 Task: Plan a time to learn the art of sushi making.
Action: Mouse moved to (145, 224)
Screenshot: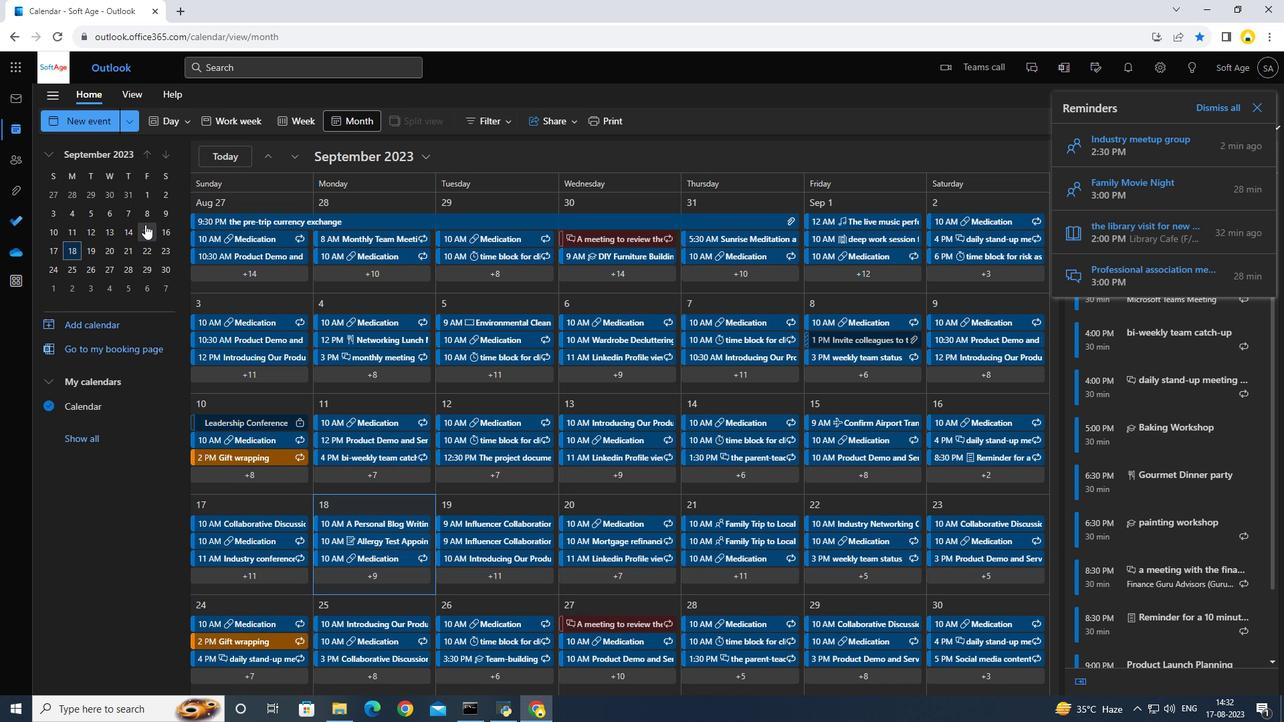 
Action: Mouse pressed left at (145, 224)
Screenshot: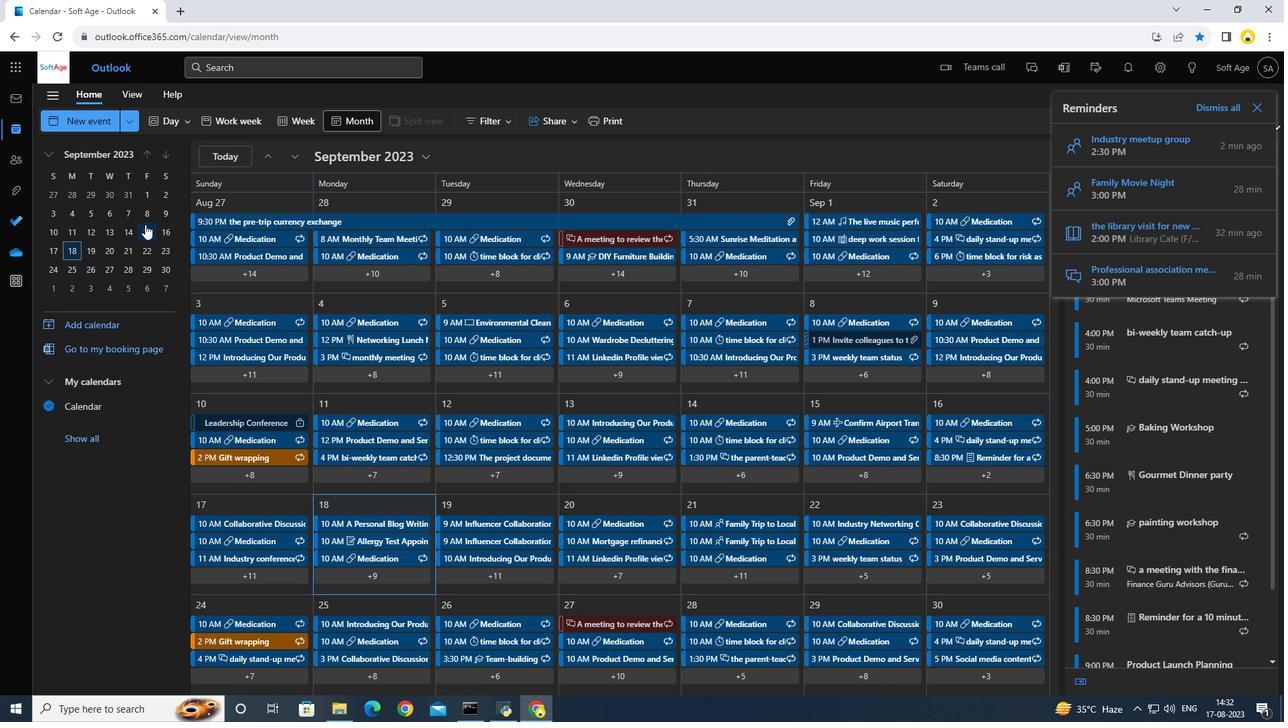 
Action: Mouse moved to (71, 117)
Screenshot: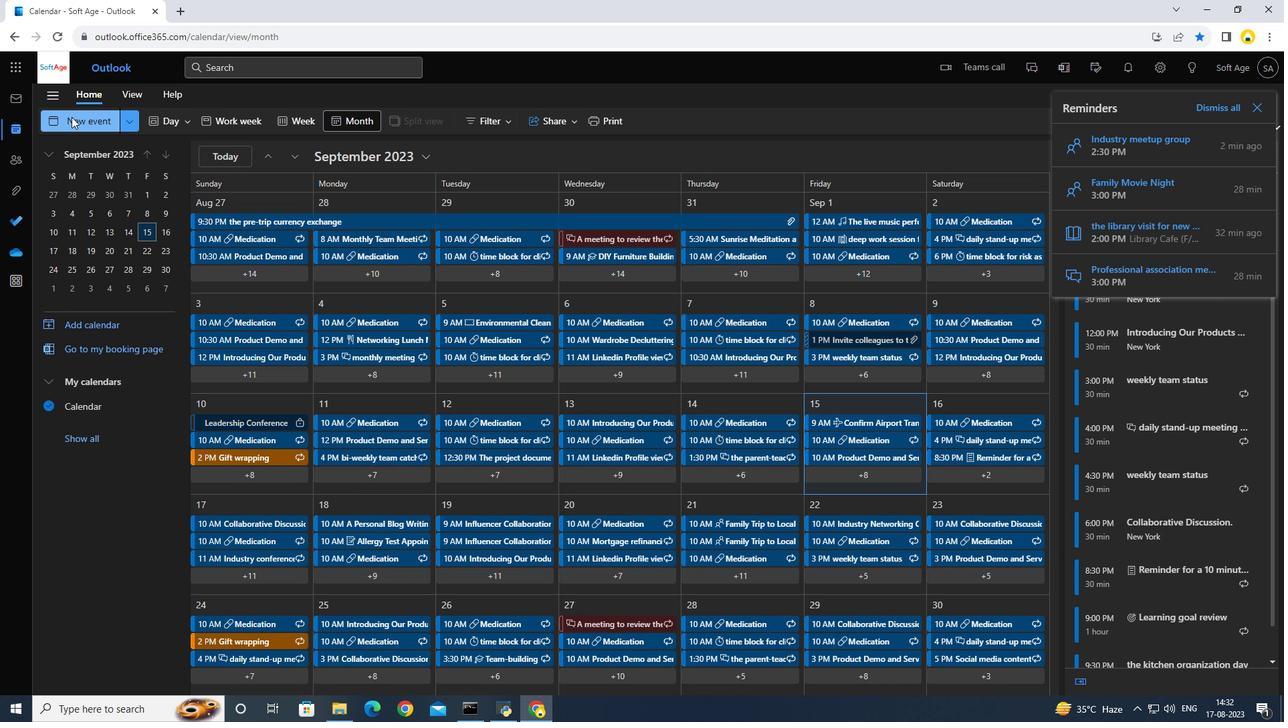 
Action: Mouse pressed left at (71, 117)
Screenshot: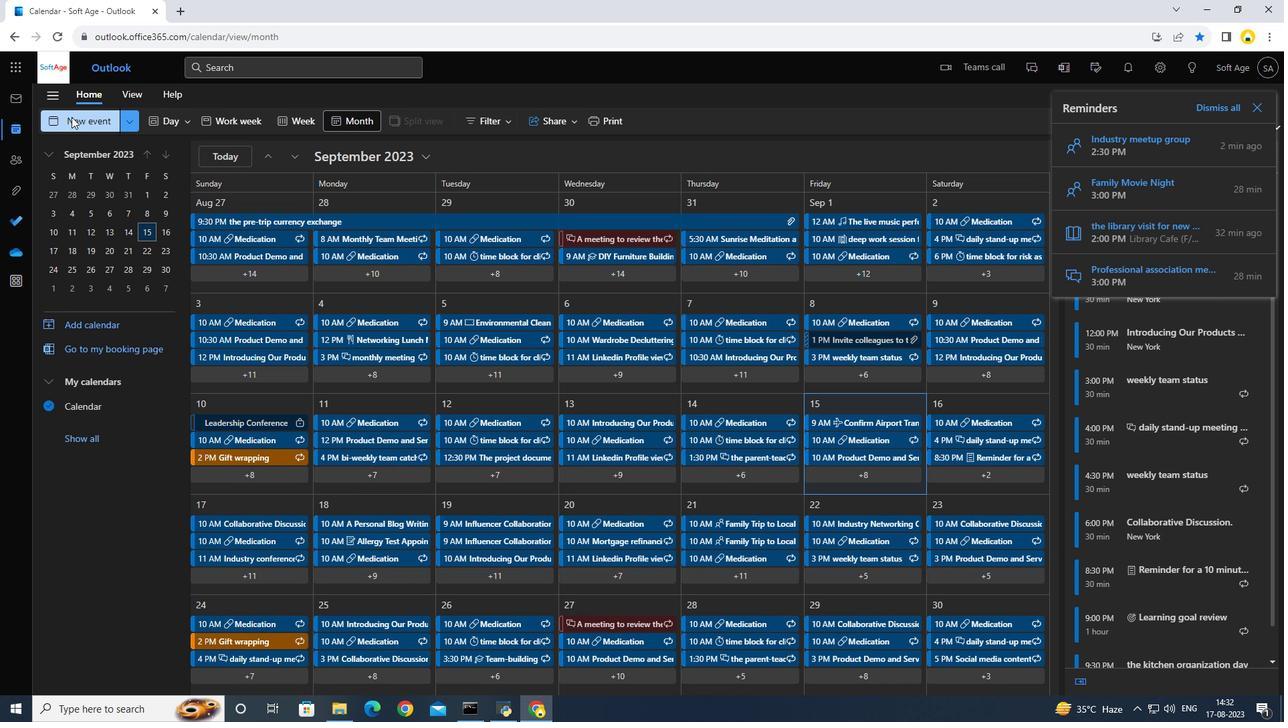 
Action: Mouse moved to (396, 210)
Screenshot: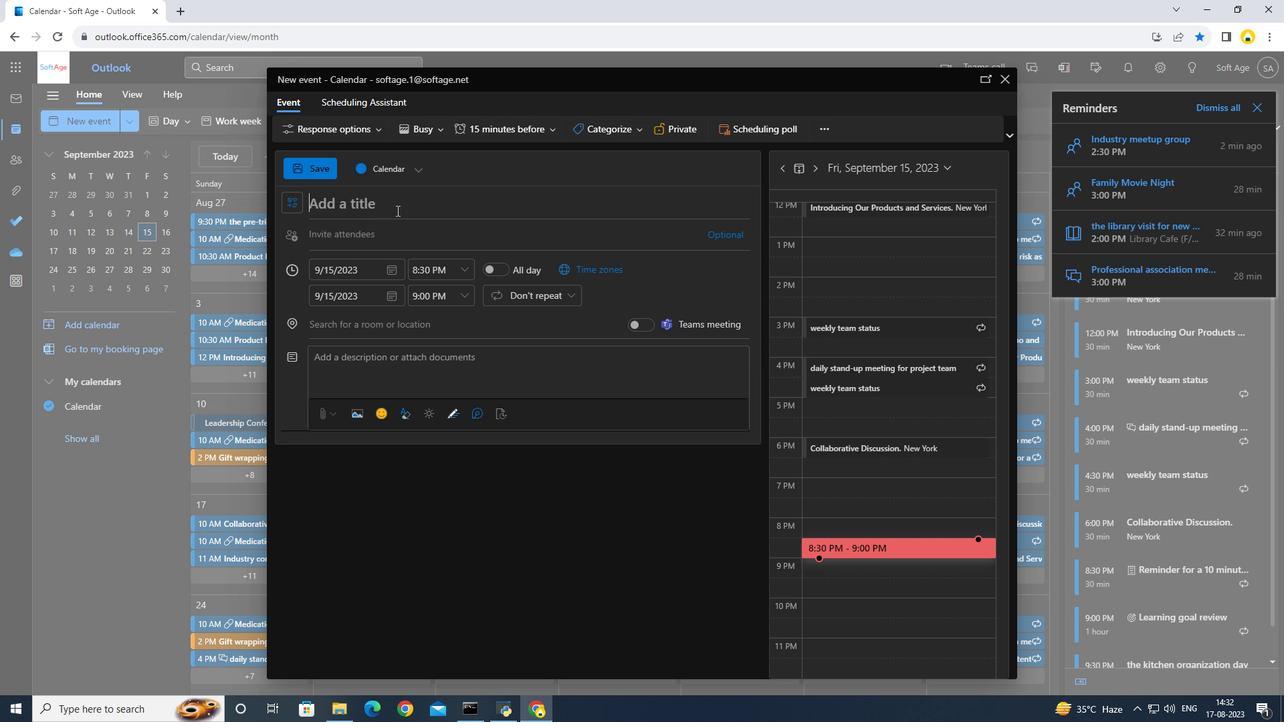 
Action: Key pressed <Key.caps_lock>L<Key.caps_lock>earnibn=<Key.backspace><Key.backspace><Key.backspace>ng<Key.space>the<Key.space>art<Key.space>of<Key.space>making<Key.space><Key.caps_lock>S<Key.caps_lock>y<Key.backspace>ushi
Screenshot: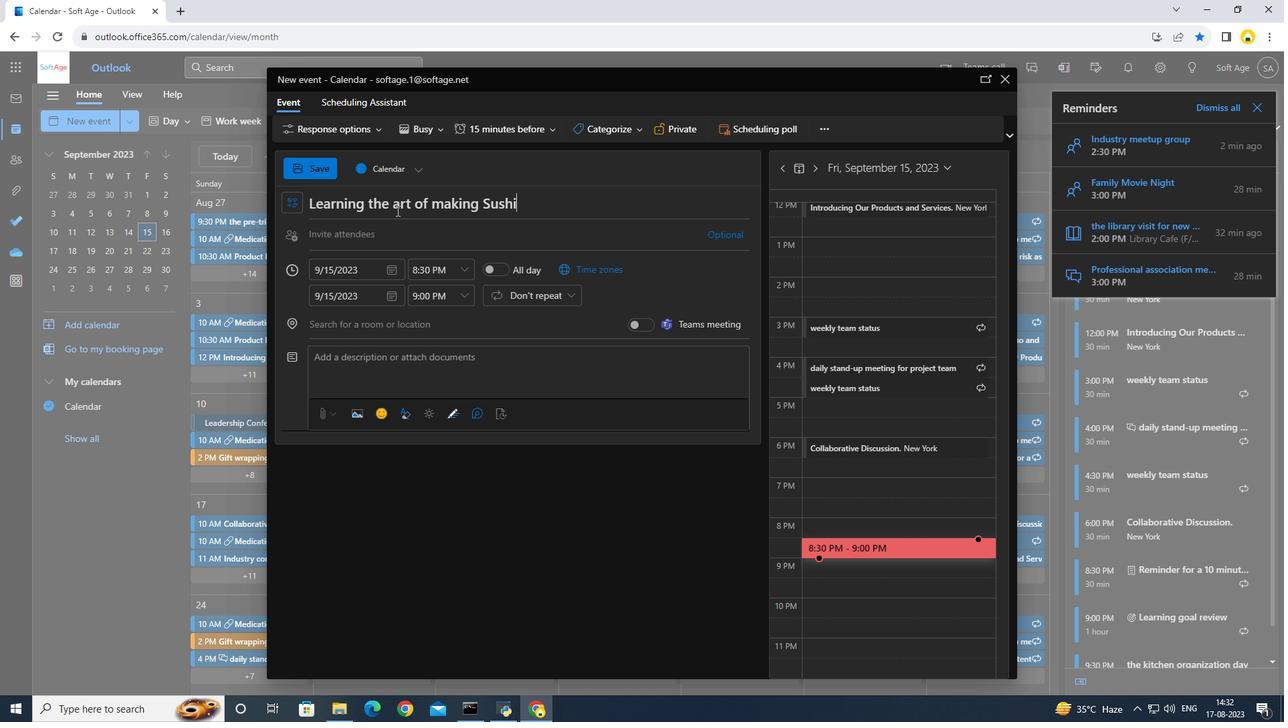 
Action: Mouse moved to (462, 275)
Screenshot: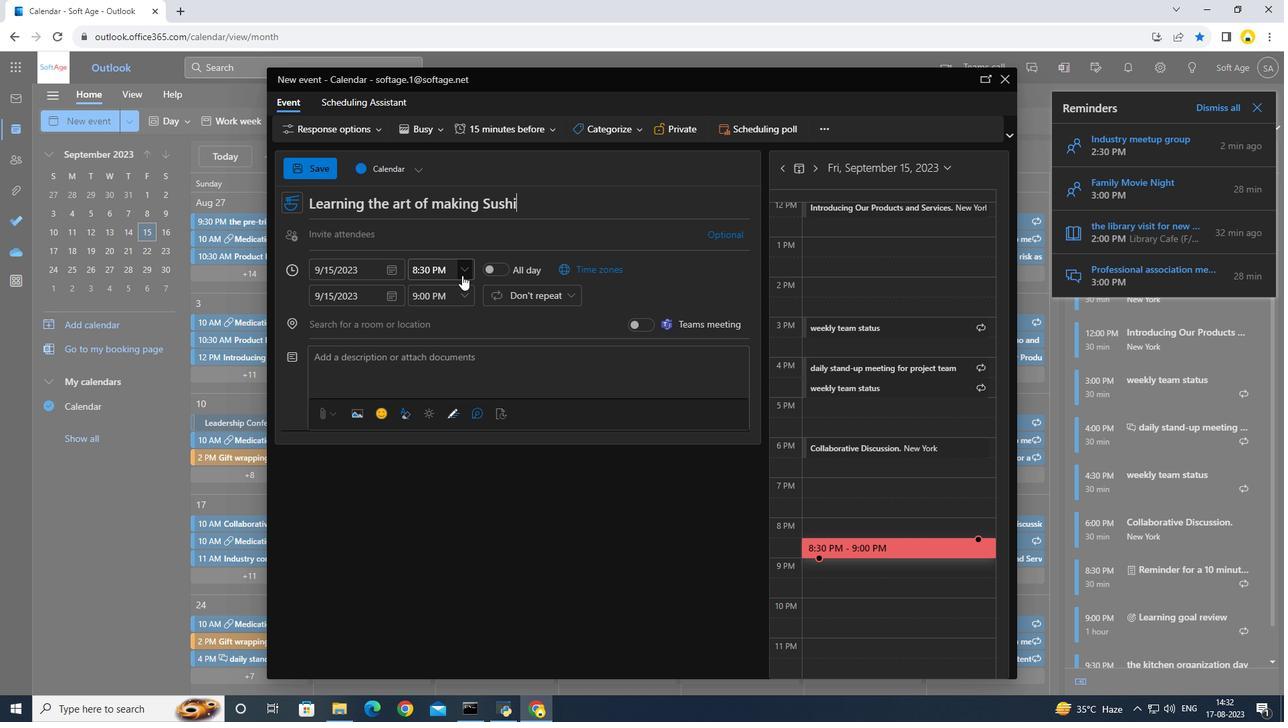 
Action: Mouse pressed left at (462, 275)
Screenshot: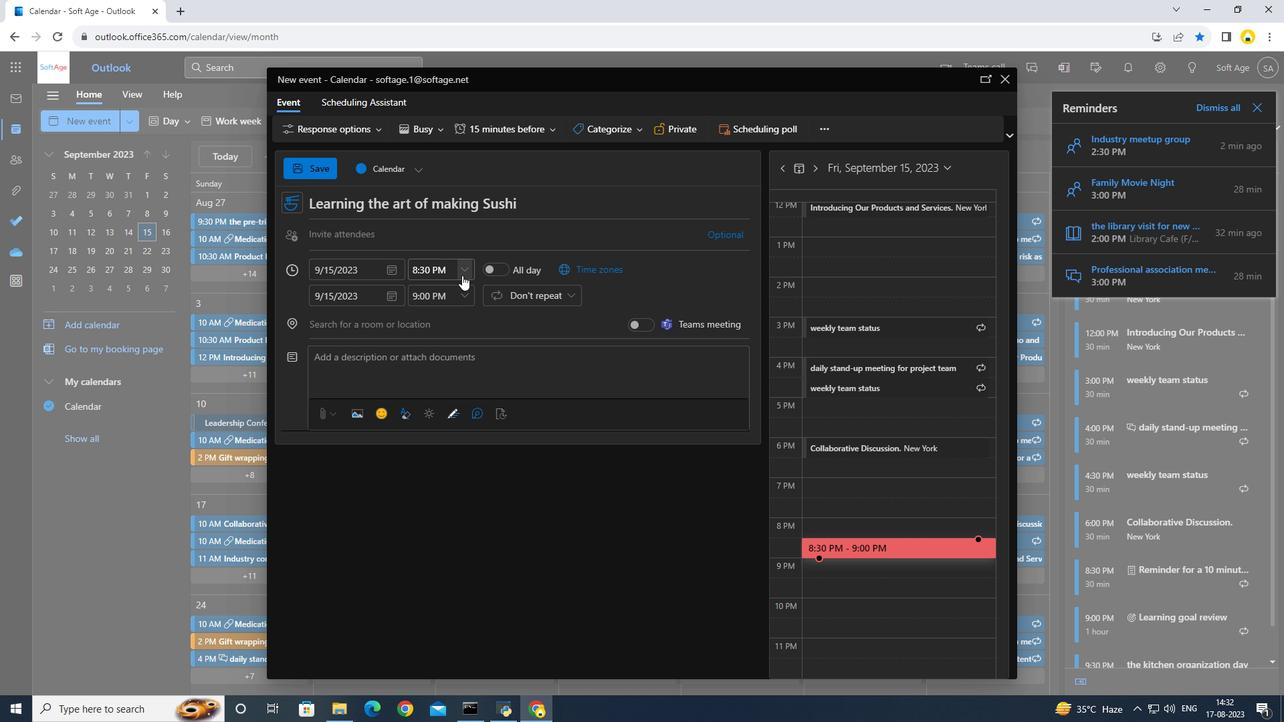 
Action: Mouse moved to (430, 322)
Screenshot: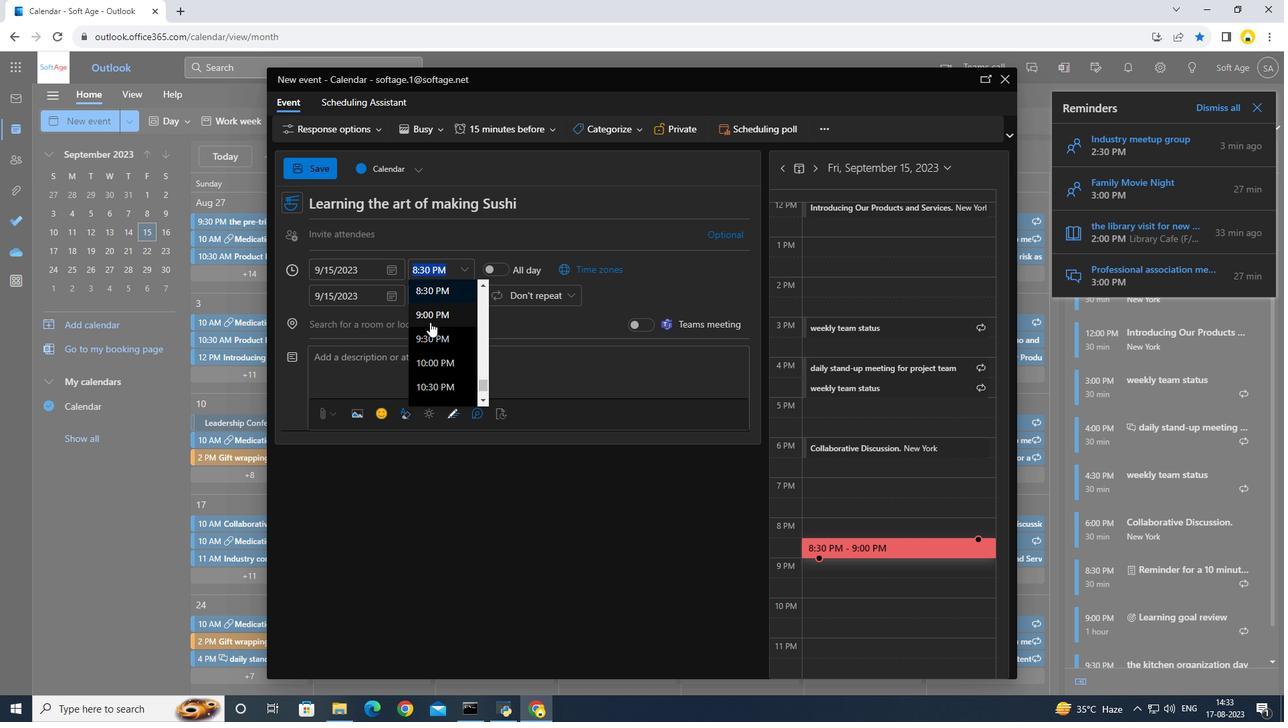 
Action: Mouse scrolled (430, 323) with delta (0, 0)
Screenshot: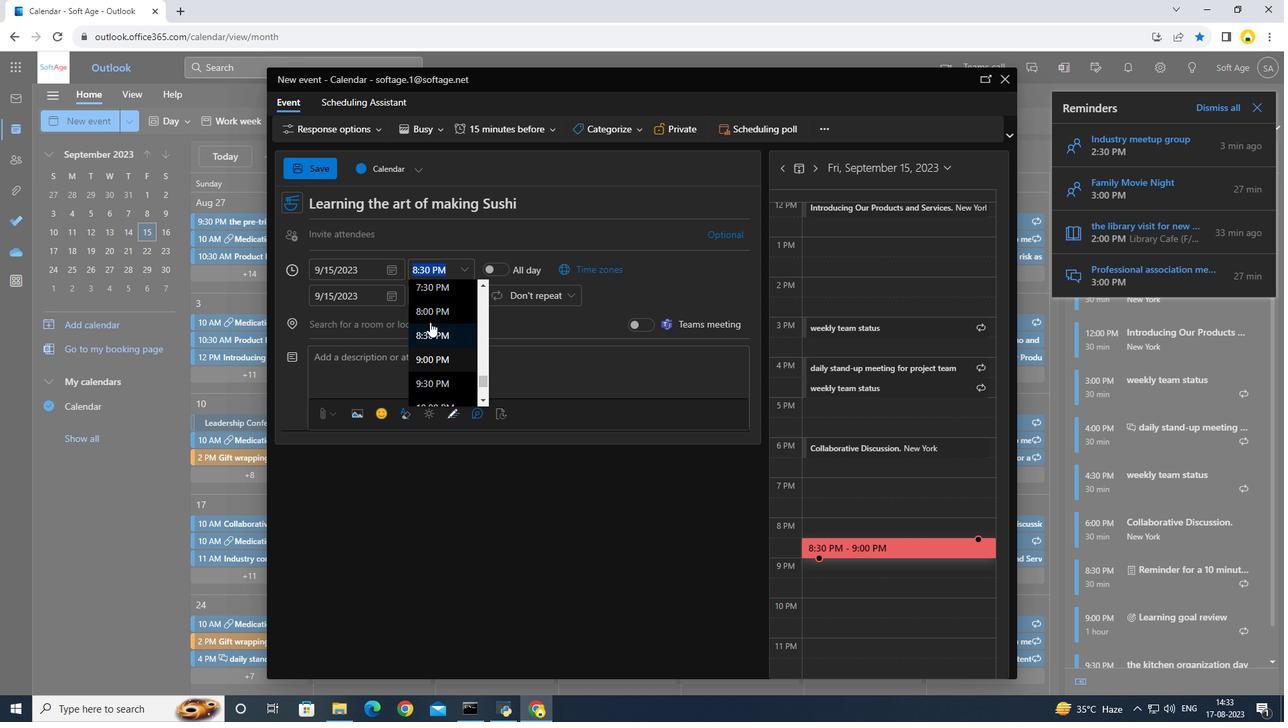 
Action: Mouse scrolled (430, 323) with delta (0, 0)
Screenshot: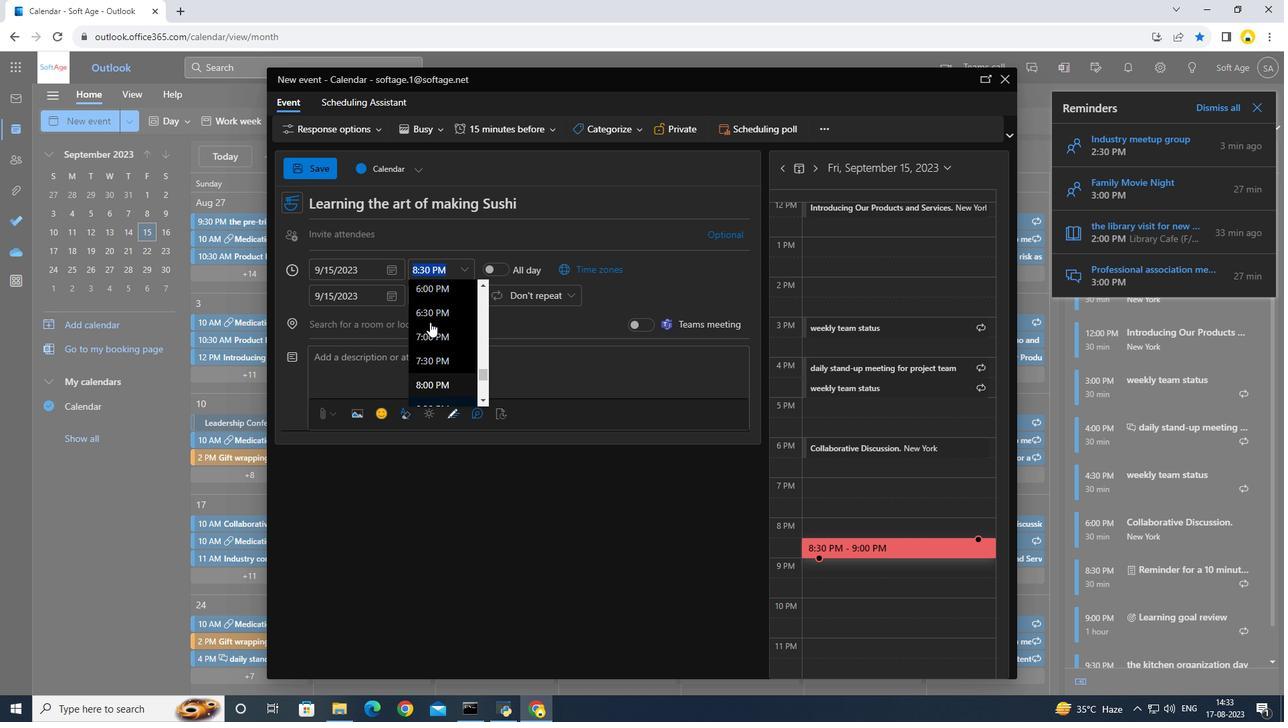 
Action: Mouse moved to (422, 377)
Screenshot: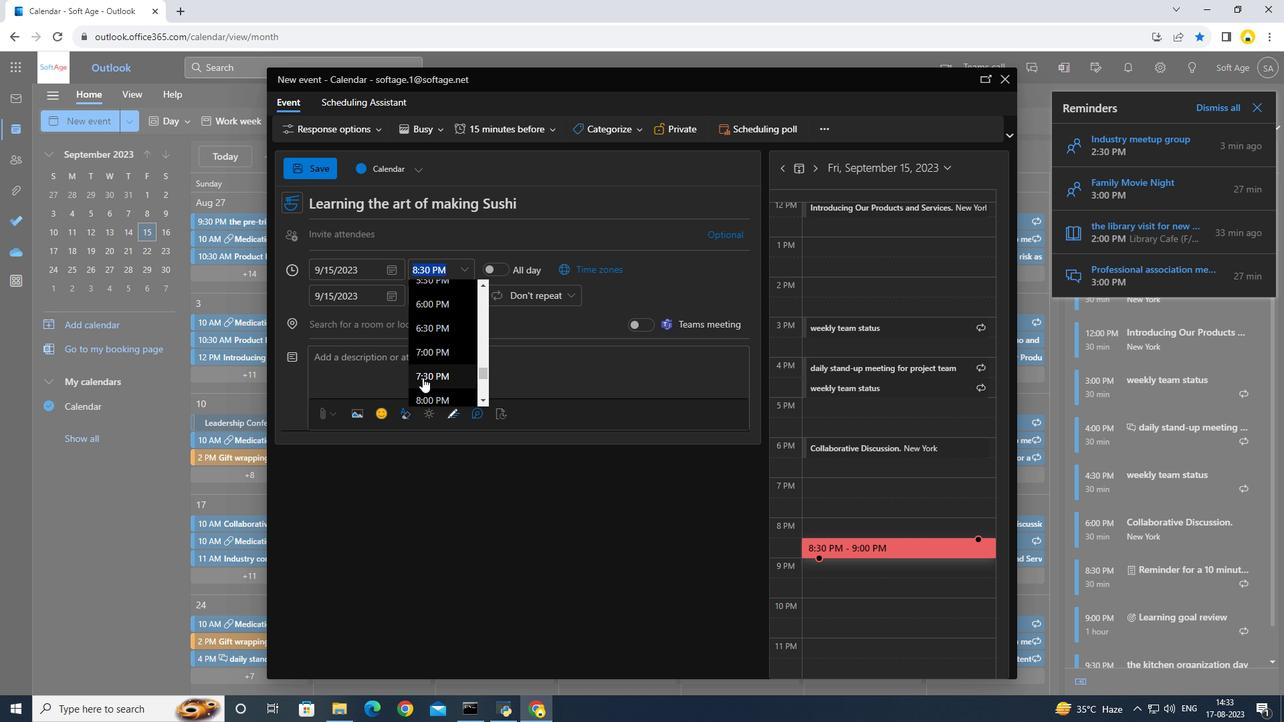 
Action: Mouse pressed left at (422, 377)
Screenshot: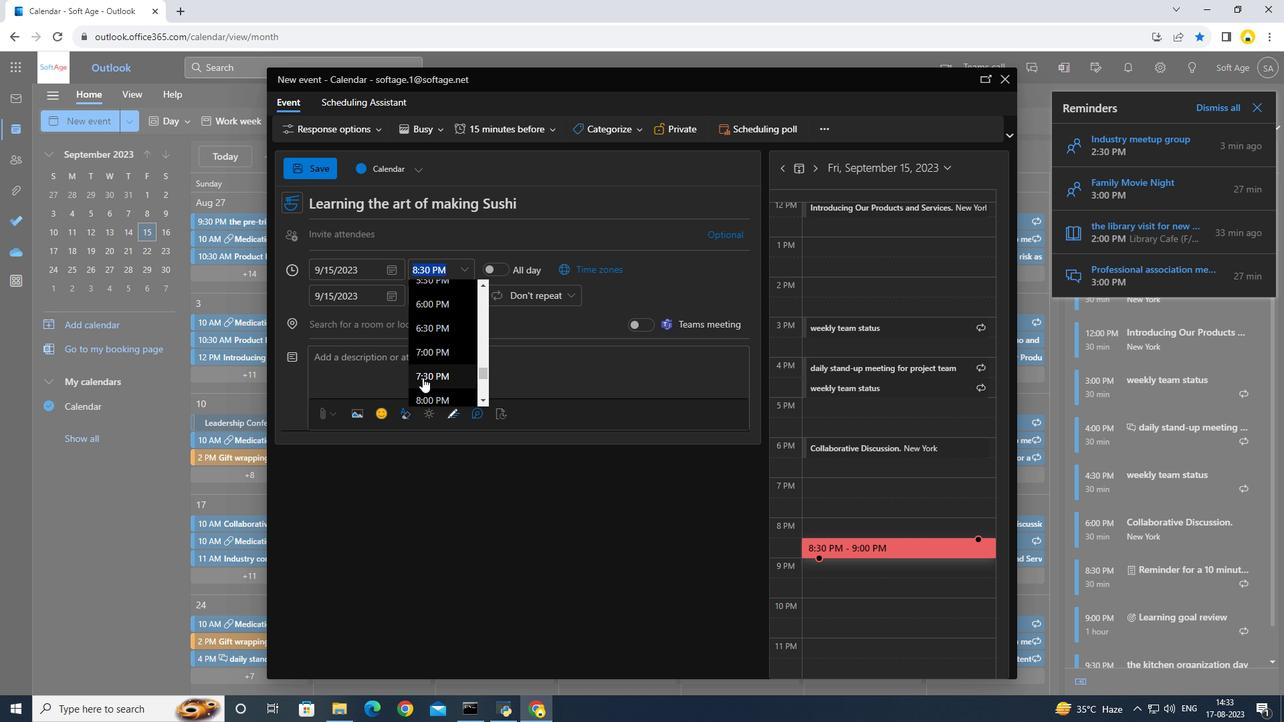 
Action: Mouse moved to (322, 169)
Screenshot: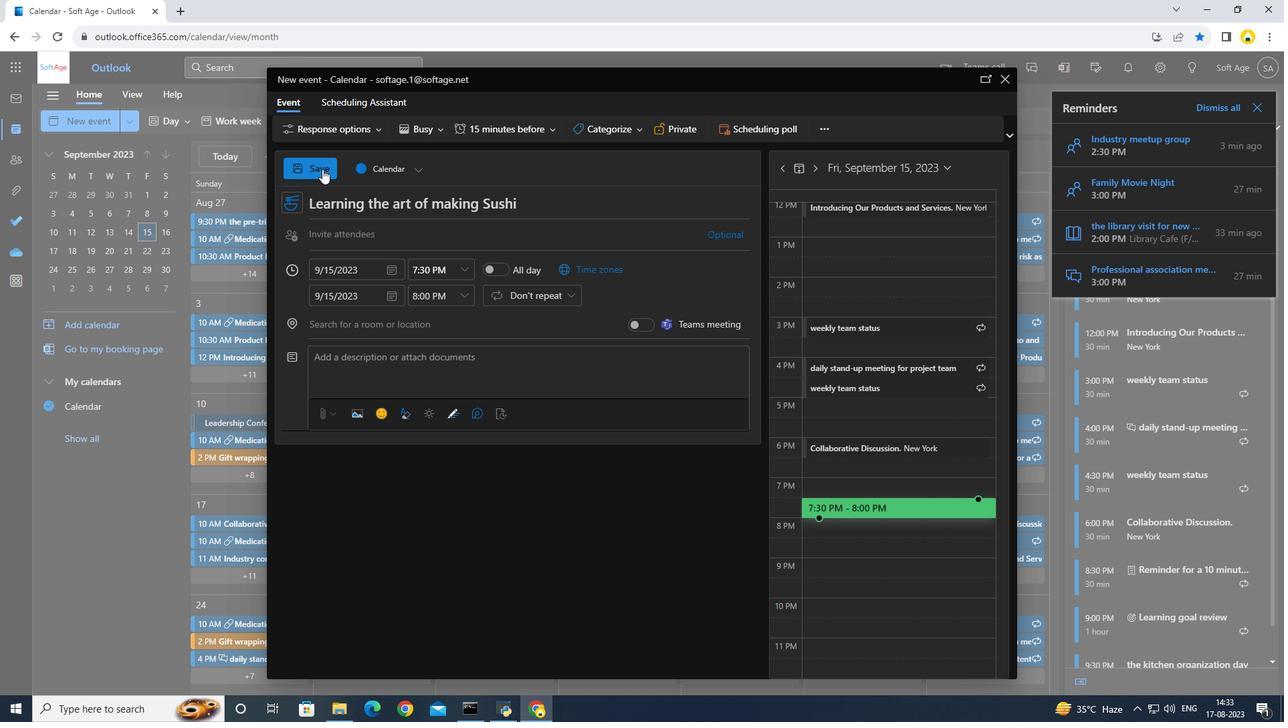 
Action: Mouse pressed left at (322, 169)
Screenshot: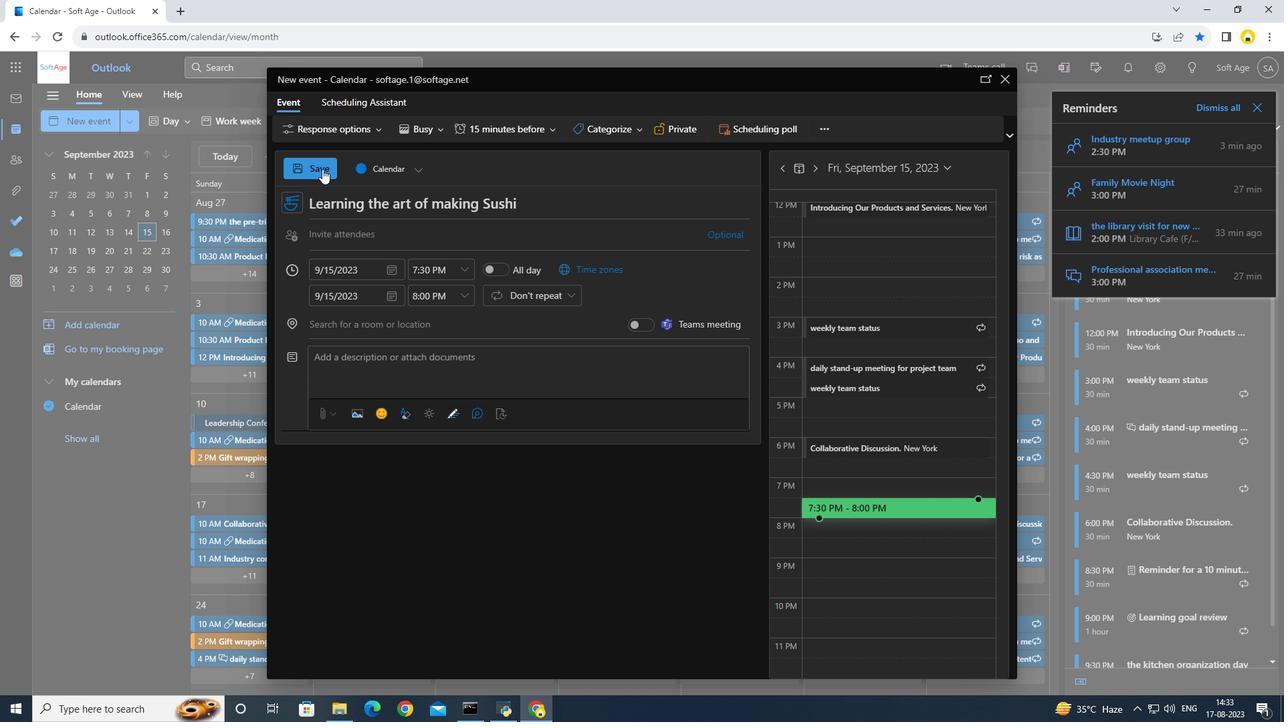 
